 Task: Find hotels with a 4.0+ rating.
Action: Mouse moved to (475, 112)
Screenshot: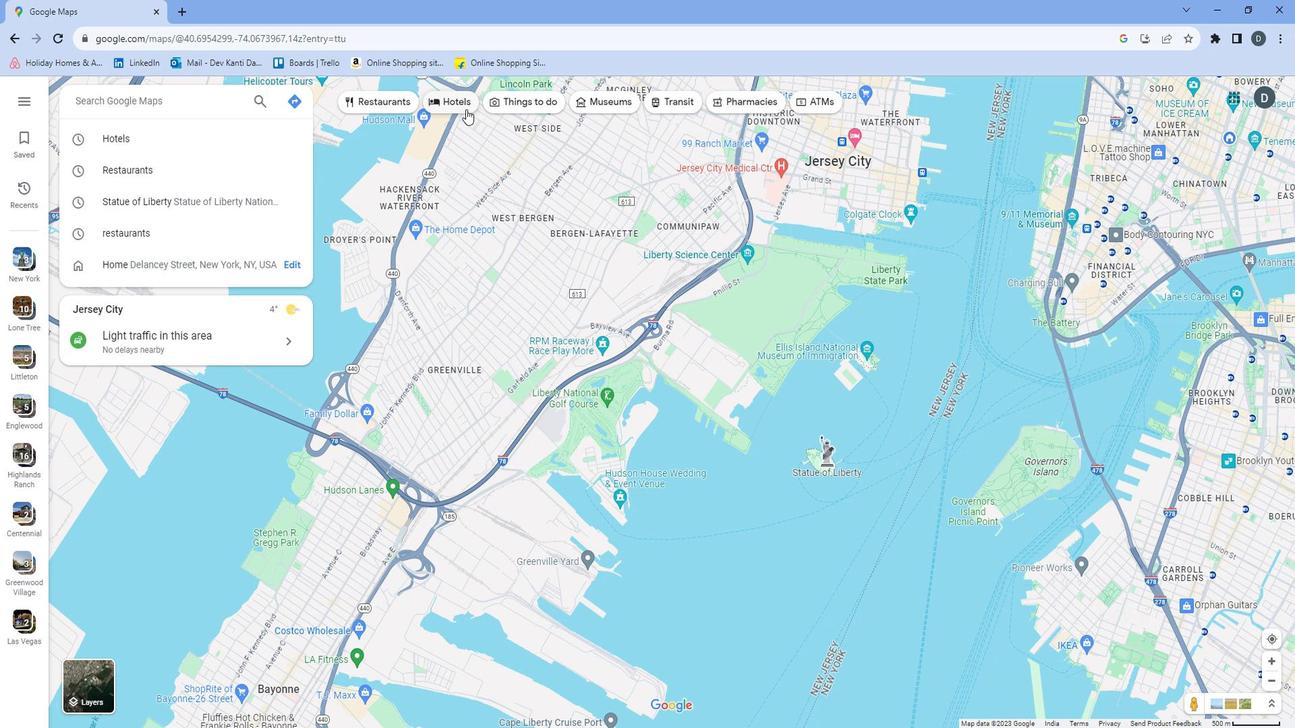 
Action: Mouse pressed left at (475, 112)
Screenshot: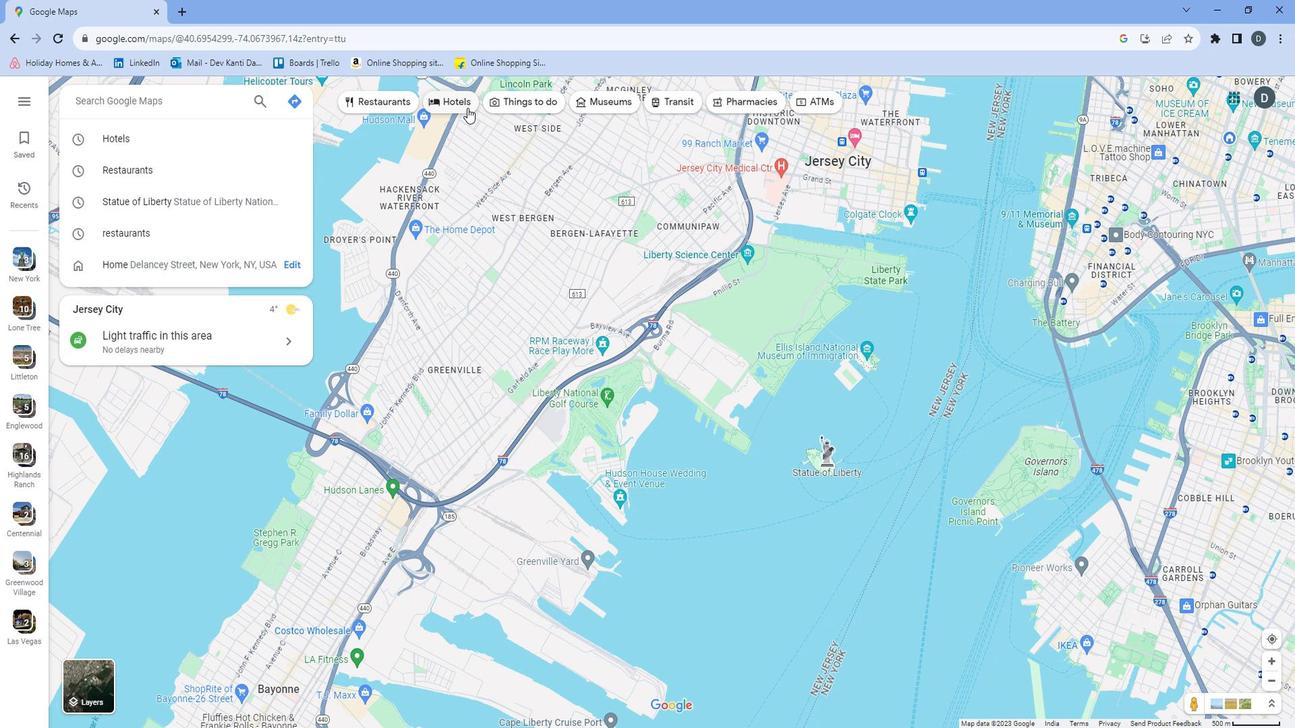 
Action: Mouse moved to (566, 107)
Screenshot: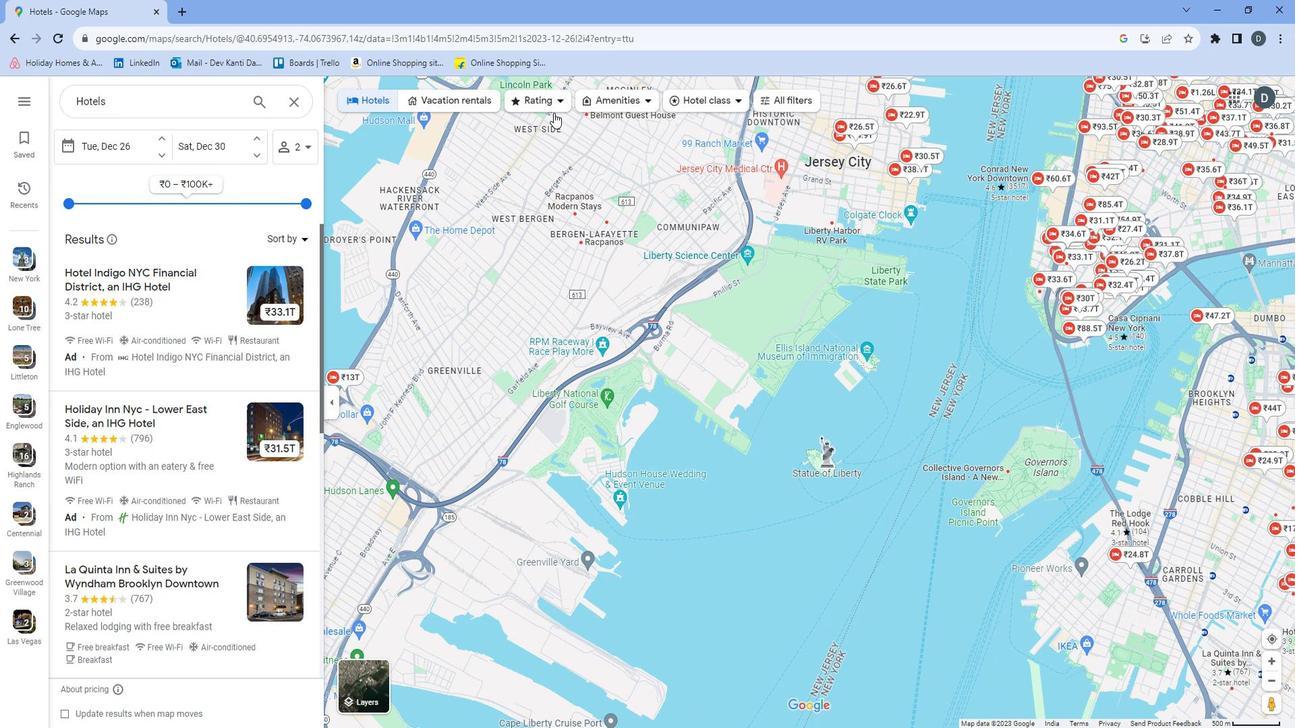 
Action: Mouse pressed left at (566, 107)
Screenshot: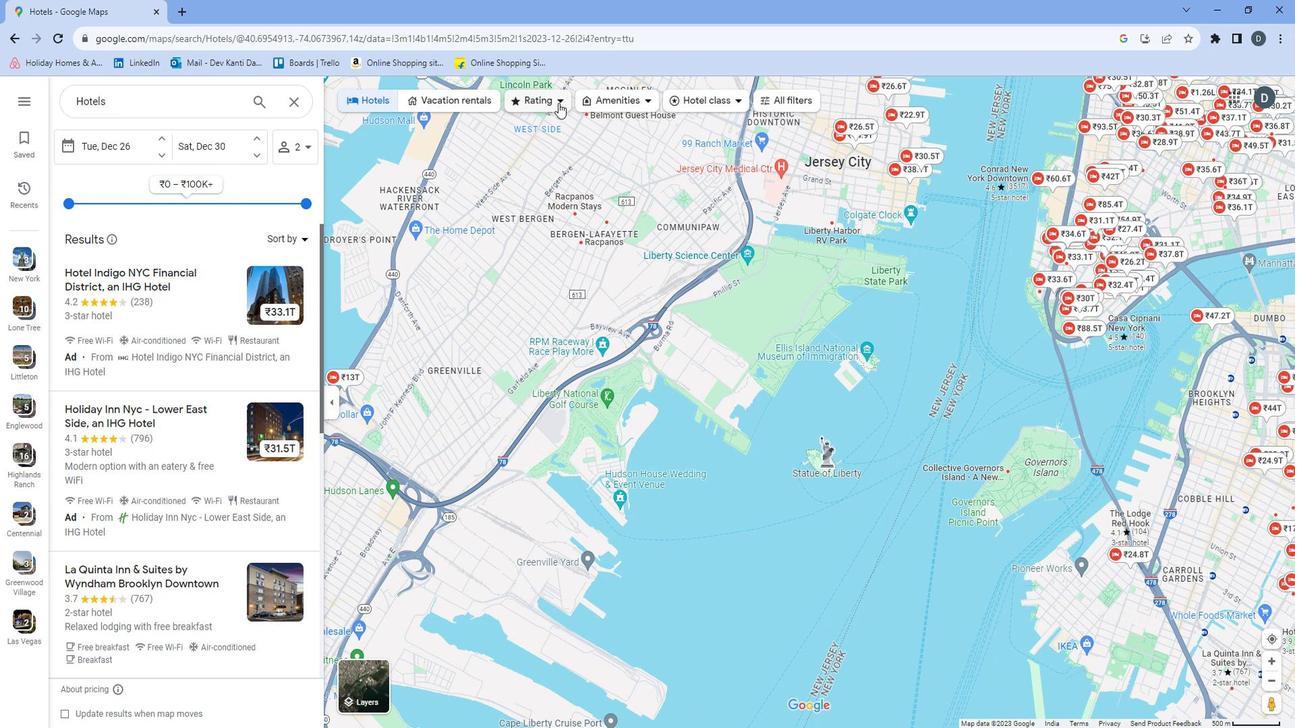 
Action: Mouse moved to (551, 240)
Screenshot: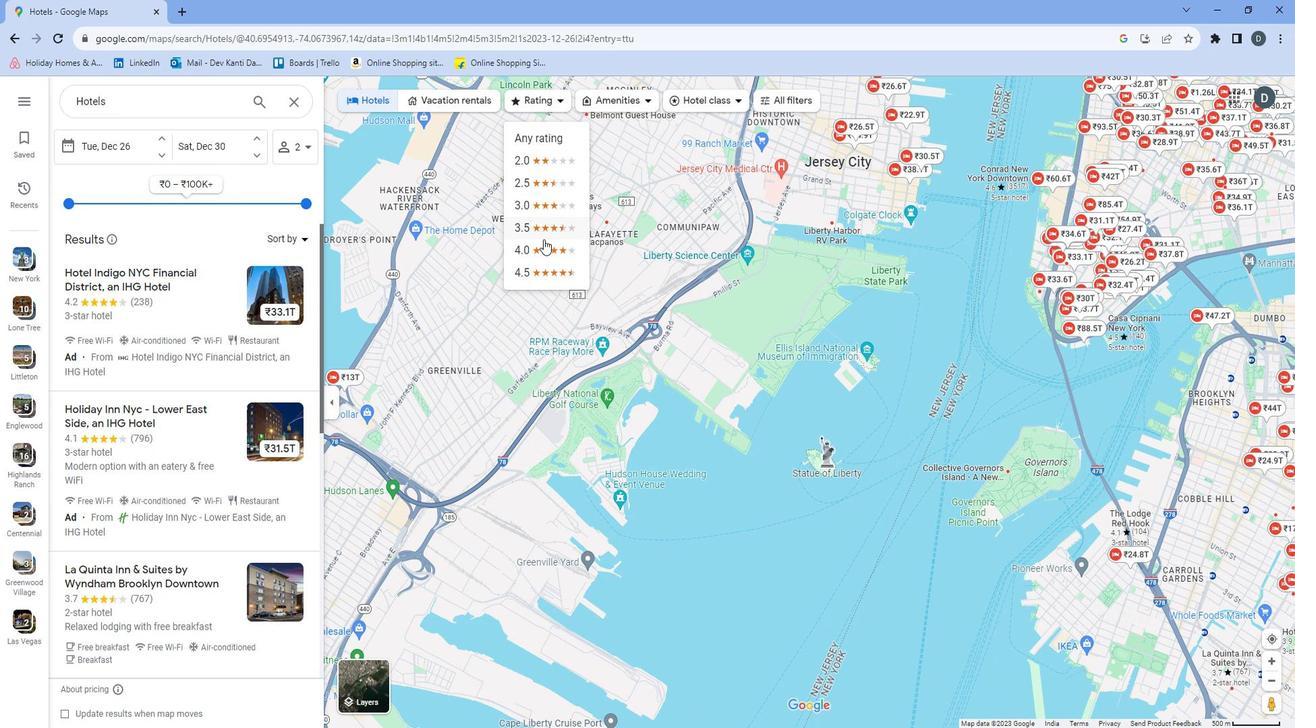 
Action: Mouse pressed left at (551, 240)
Screenshot: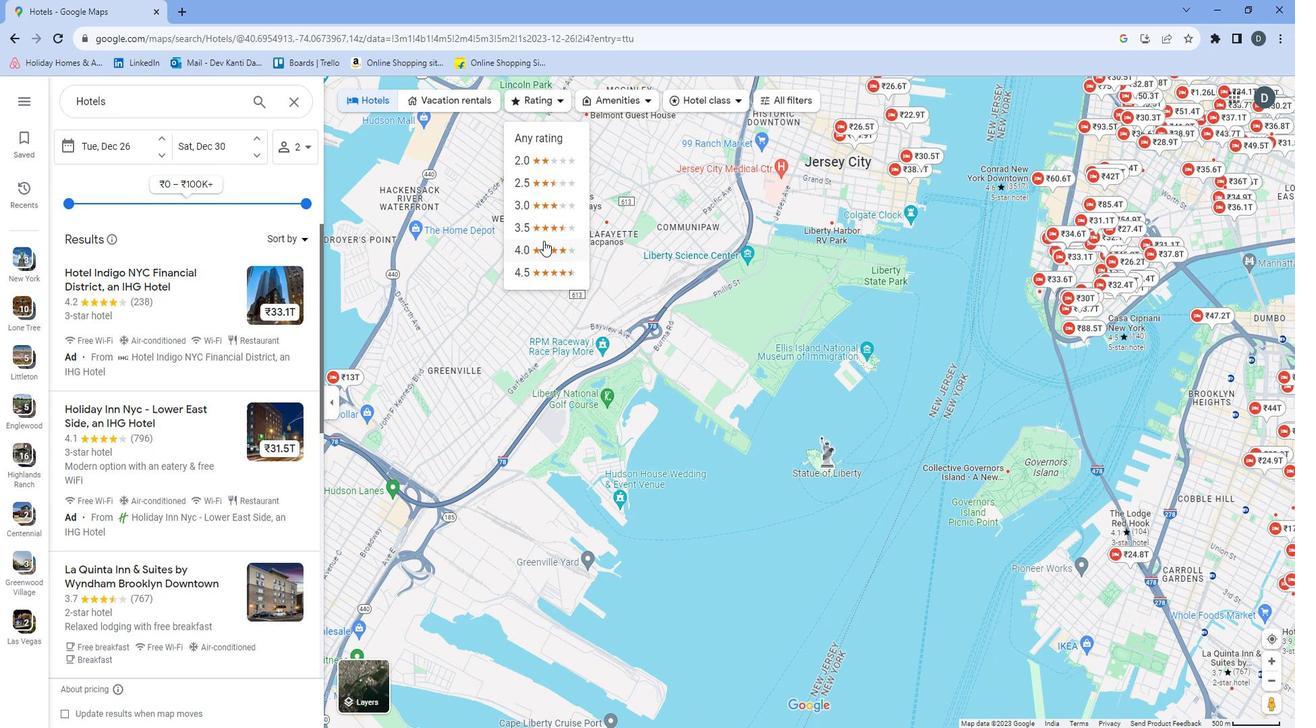 
Action: Mouse moved to (522, 264)
Screenshot: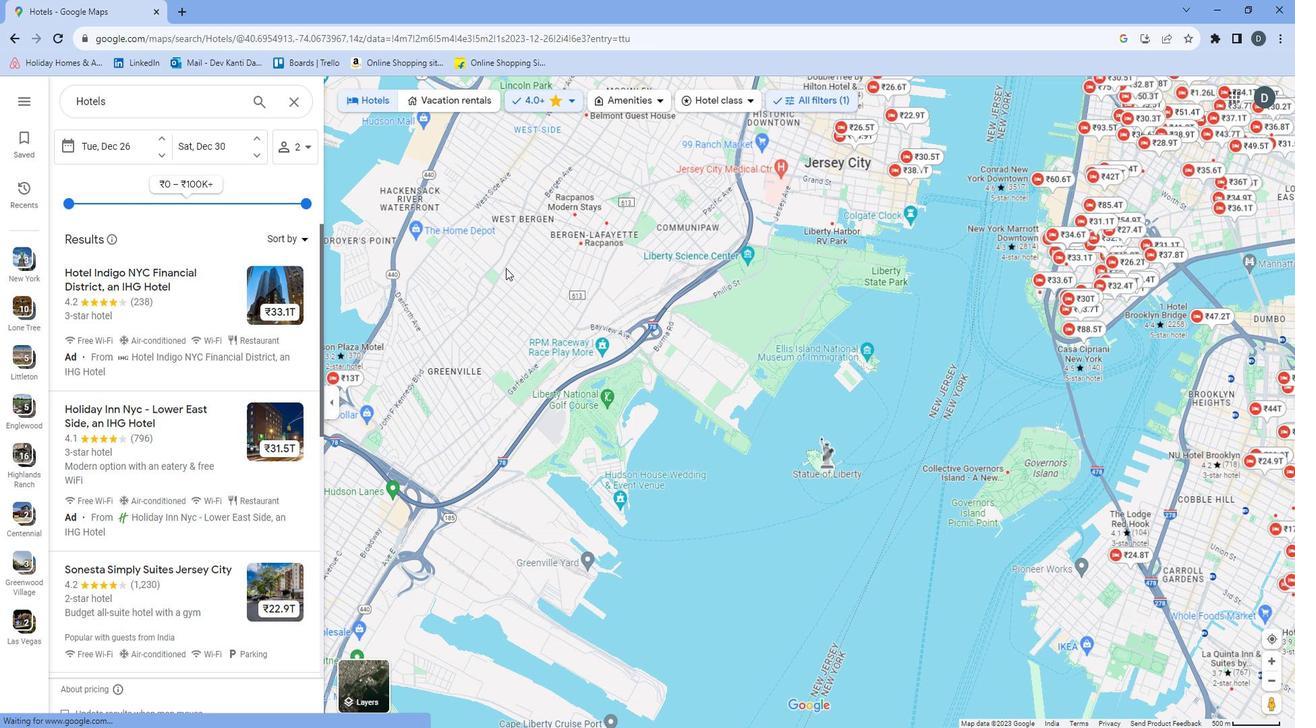
